 Task: Create Workspace Career Coaching Workspace description Coordinate and manage company-wide employee wellness and mental health initiatives. Workspace type Human Resources
Action: Mouse moved to (342, 67)
Screenshot: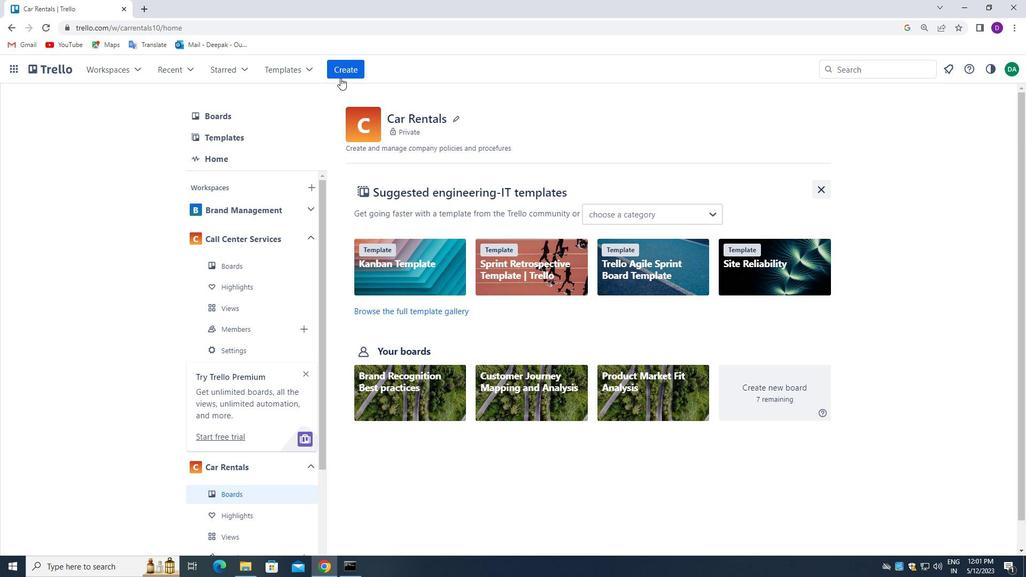 
Action: Mouse pressed left at (342, 67)
Screenshot: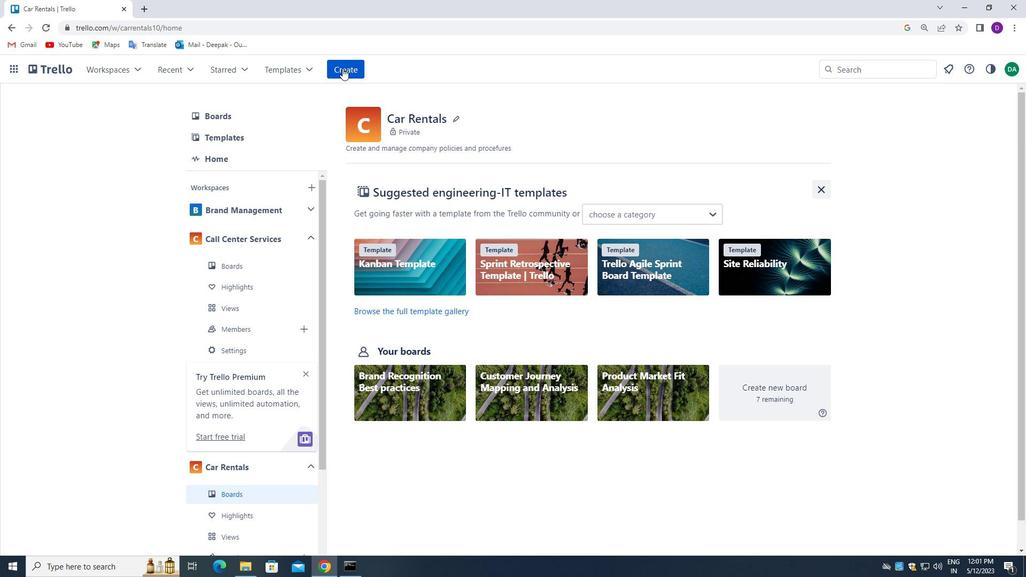 
Action: Mouse moved to (407, 192)
Screenshot: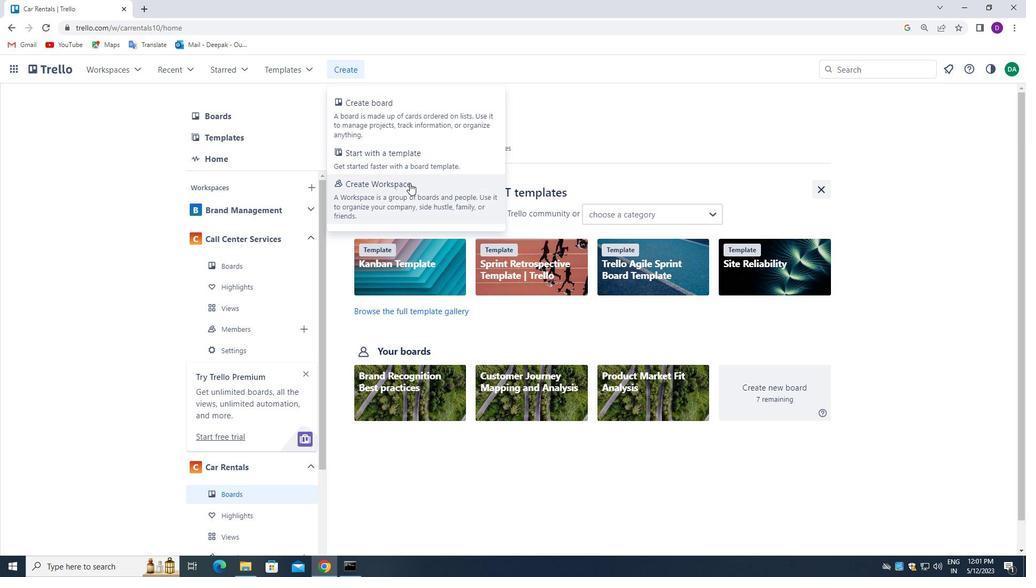 
Action: Mouse pressed left at (407, 192)
Screenshot: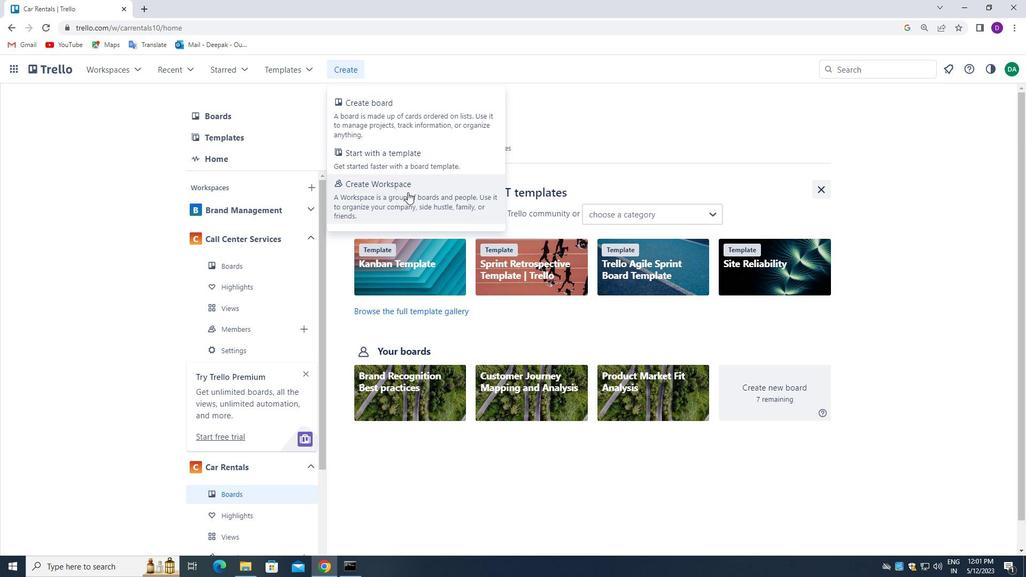 
Action: Mouse moved to (280, 223)
Screenshot: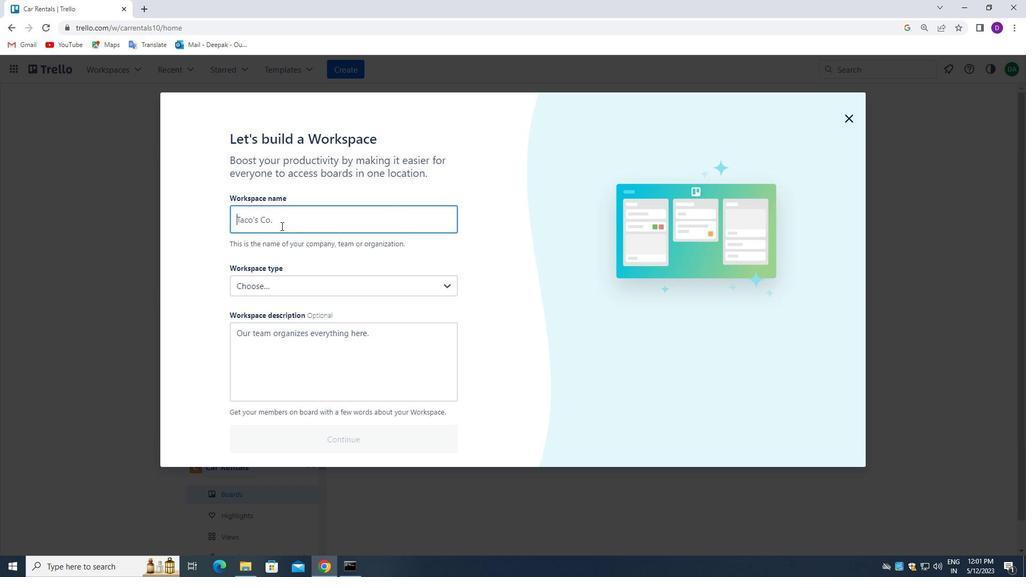 
Action: Mouse pressed left at (280, 223)
Screenshot: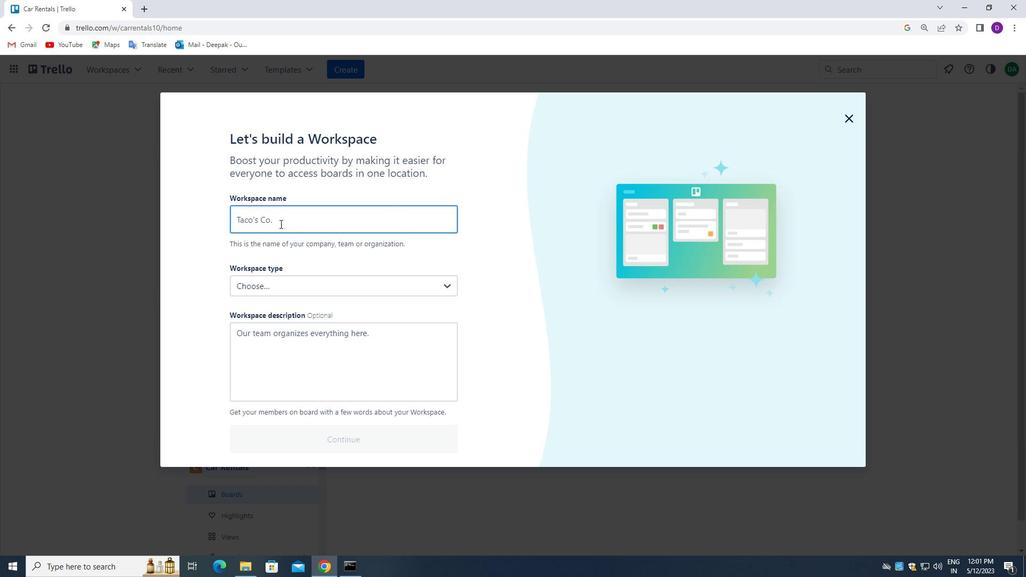 
Action: Mouse moved to (195, 184)
Screenshot: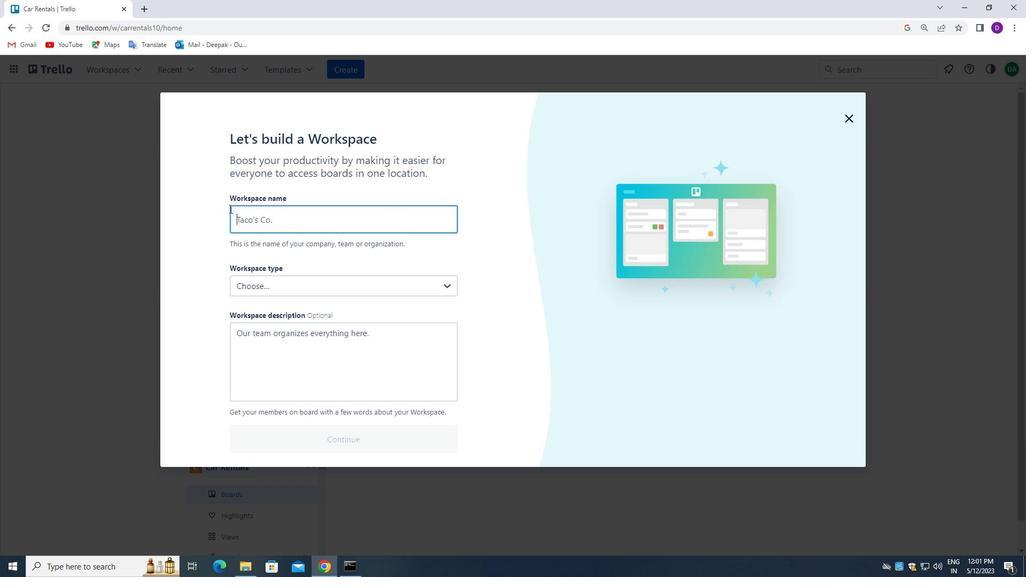 
Action: Key pressed <Key.shift_r>Coaching<Key.space><Key.shift_r>Workspace
Screenshot: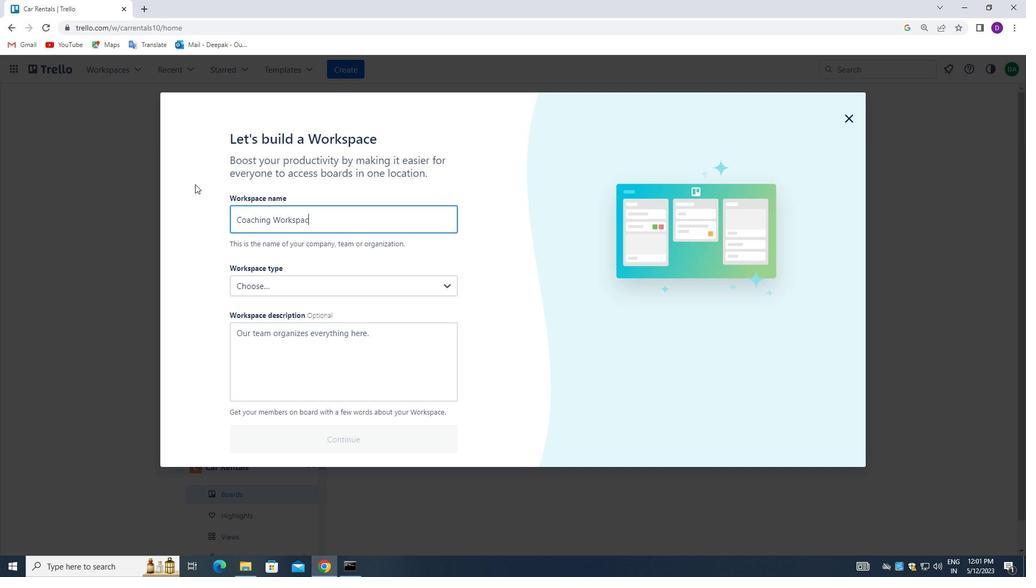 
Action: Mouse moved to (366, 266)
Screenshot: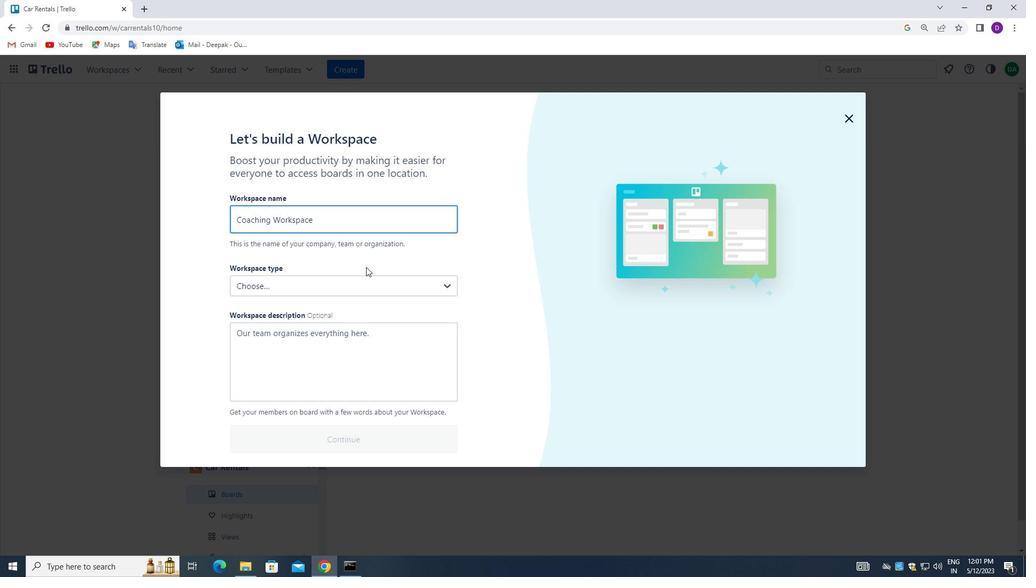 
Action: Mouse scrolled (366, 266) with delta (0, 0)
Screenshot: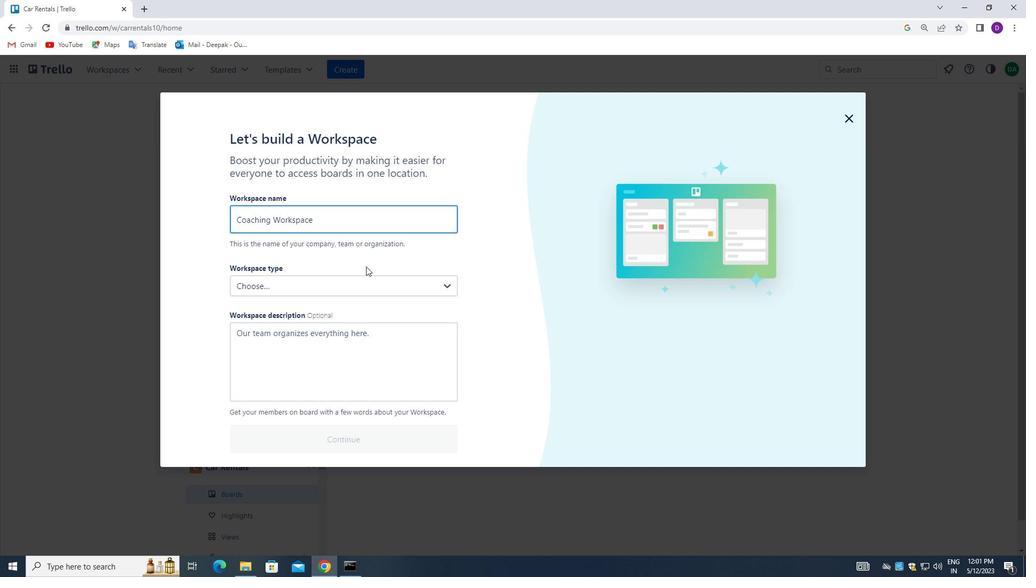 
Action: Mouse moved to (297, 348)
Screenshot: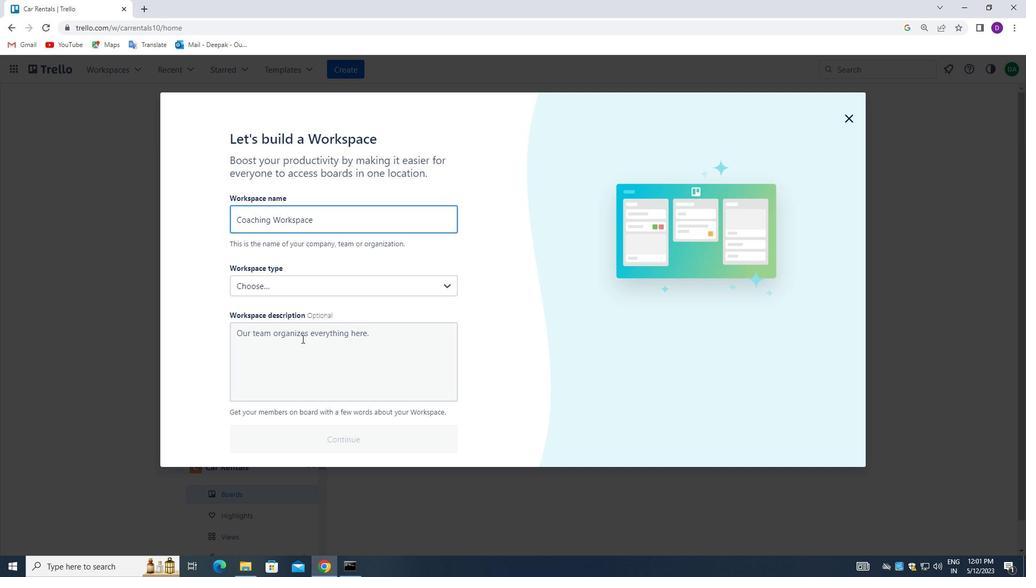 
Action: Mouse pressed left at (297, 348)
Screenshot: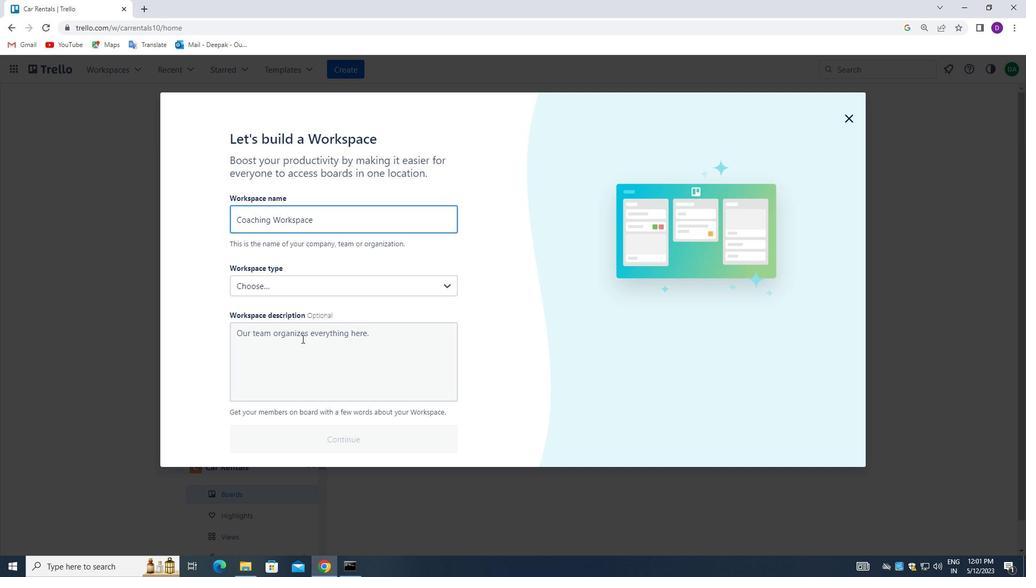 
Action: Key pressed <Key.shift_r>Coordinate<Key.space>and<Key.space>manage<Key.space>company-wide<Key.space>employee<Key.space>wellness<Key.space>and<Key.space>mental<Key.space>health<Key.space>initiatives.
Screenshot: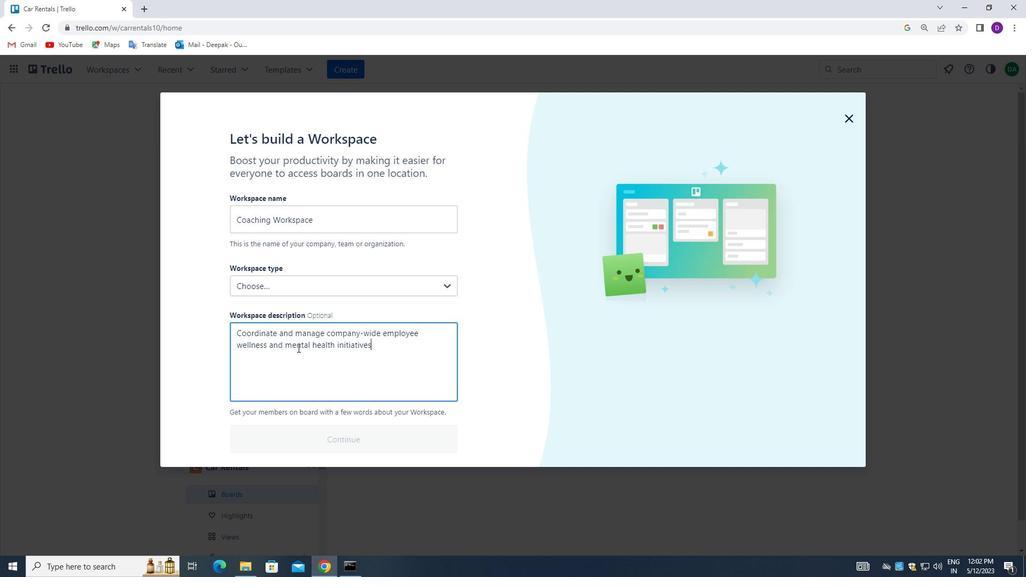 
Action: Mouse moved to (336, 286)
Screenshot: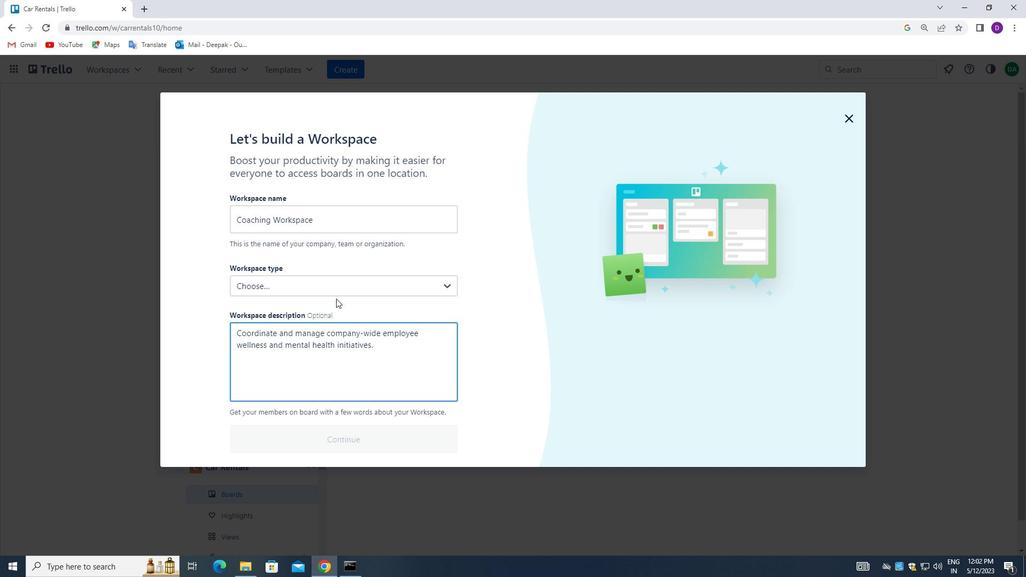 
Action: Mouse pressed left at (336, 286)
Screenshot: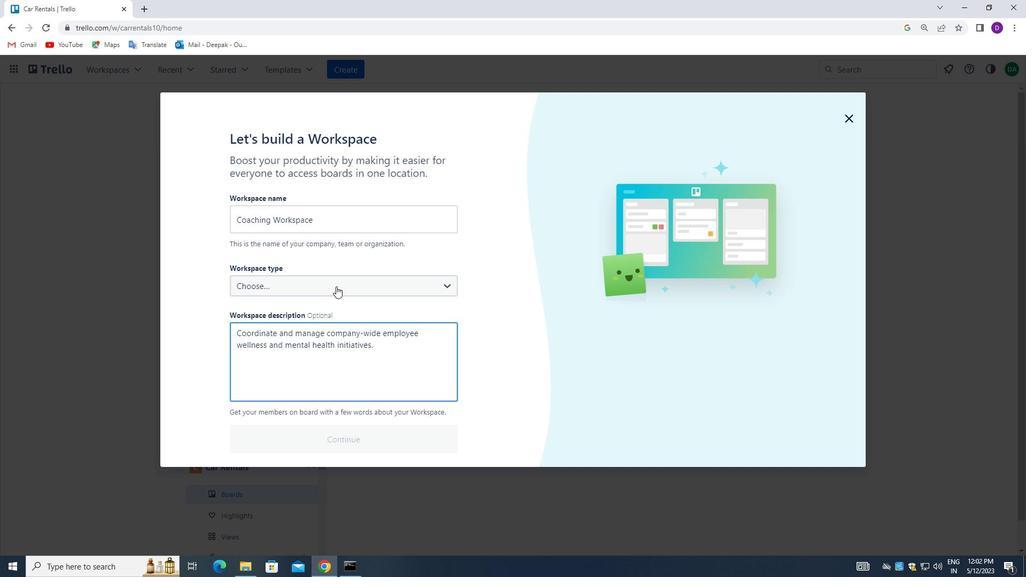 
Action: Mouse moved to (321, 349)
Screenshot: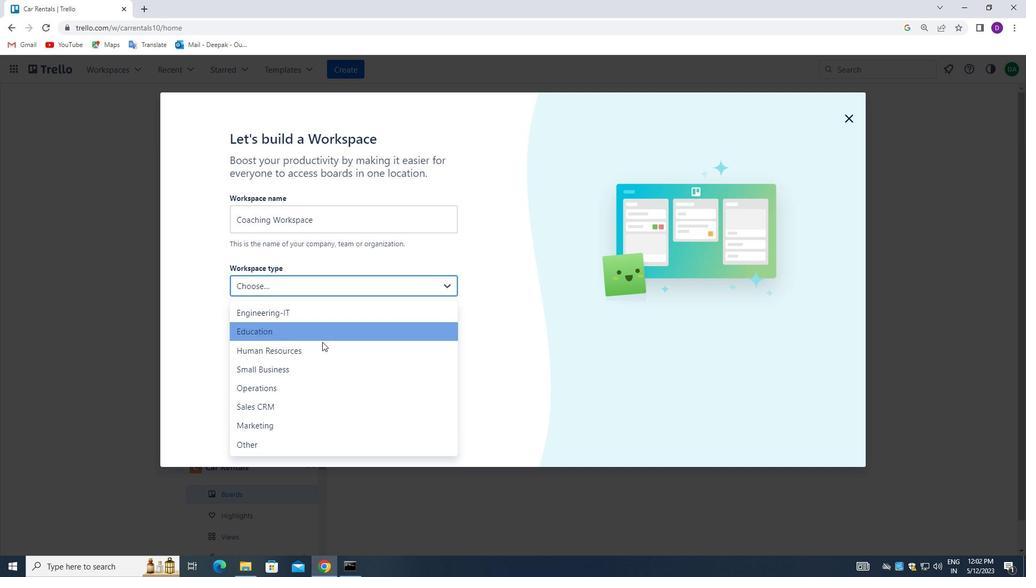
Action: Mouse pressed left at (321, 349)
Screenshot: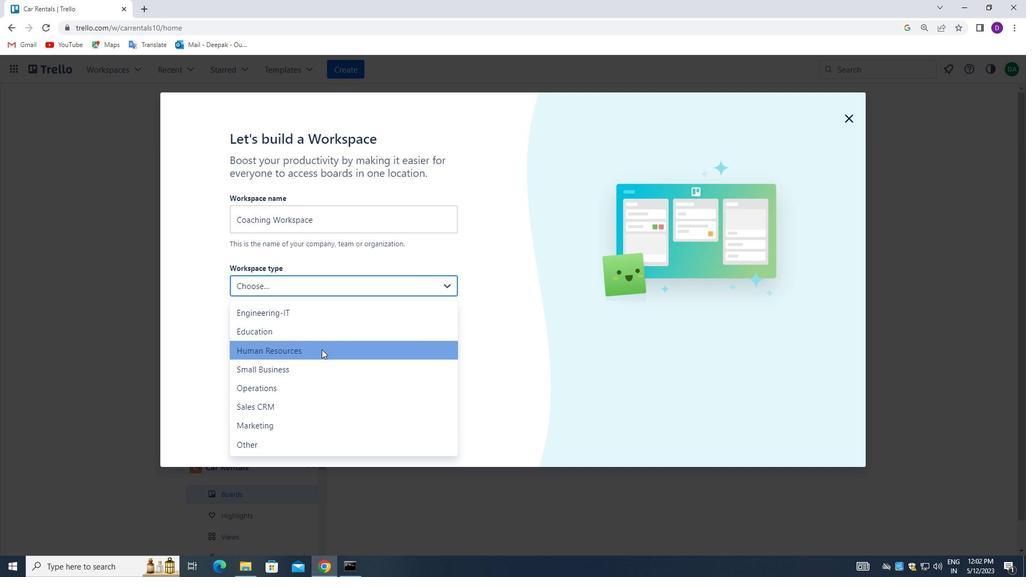 
Action: Mouse moved to (371, 386)
Screenshot: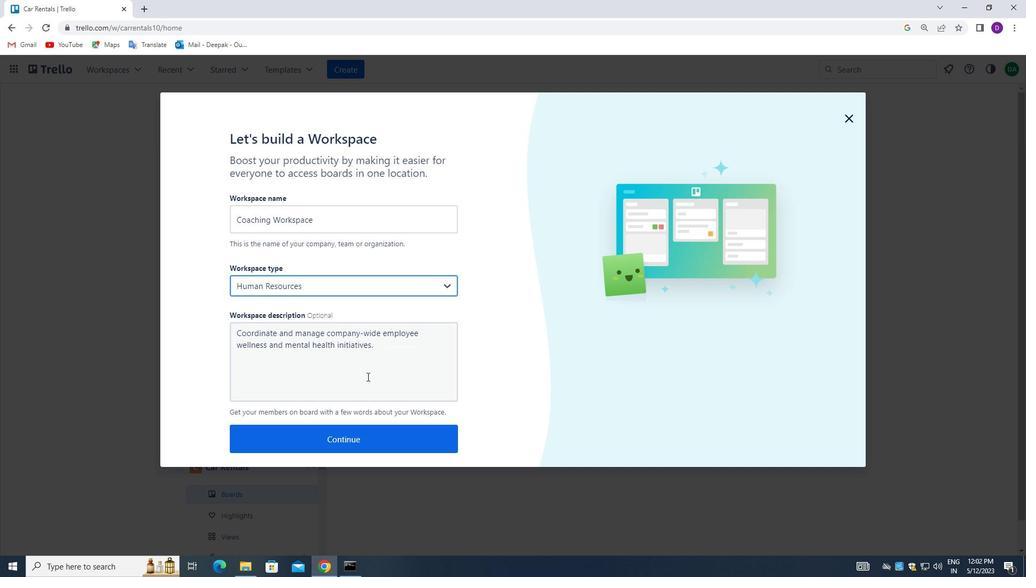 
Action: Mouse scrolled (371, 386) with delta (0, 0)
Screenshot: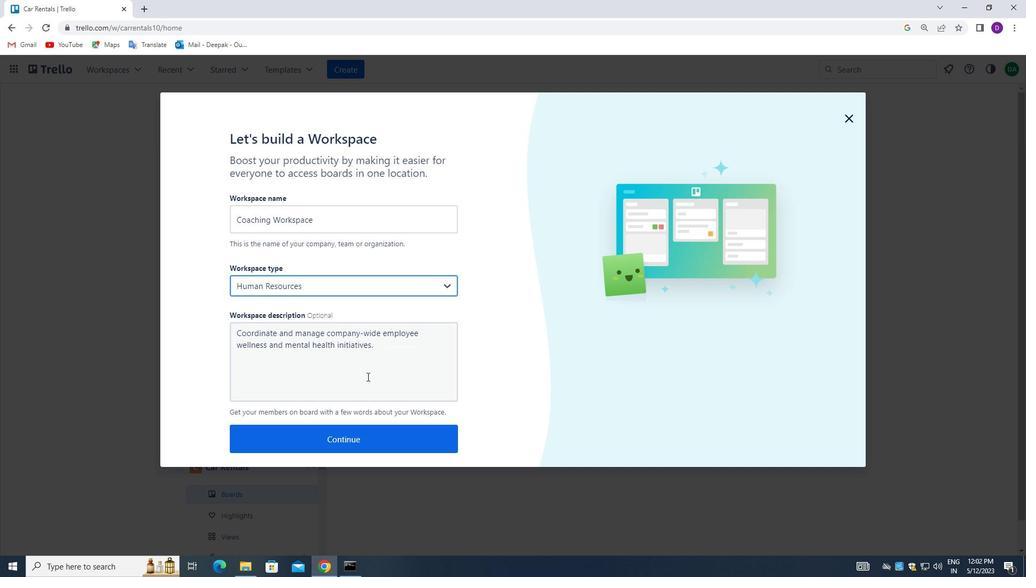 
Action: Mouse moved to (346, 441)
Screenshot: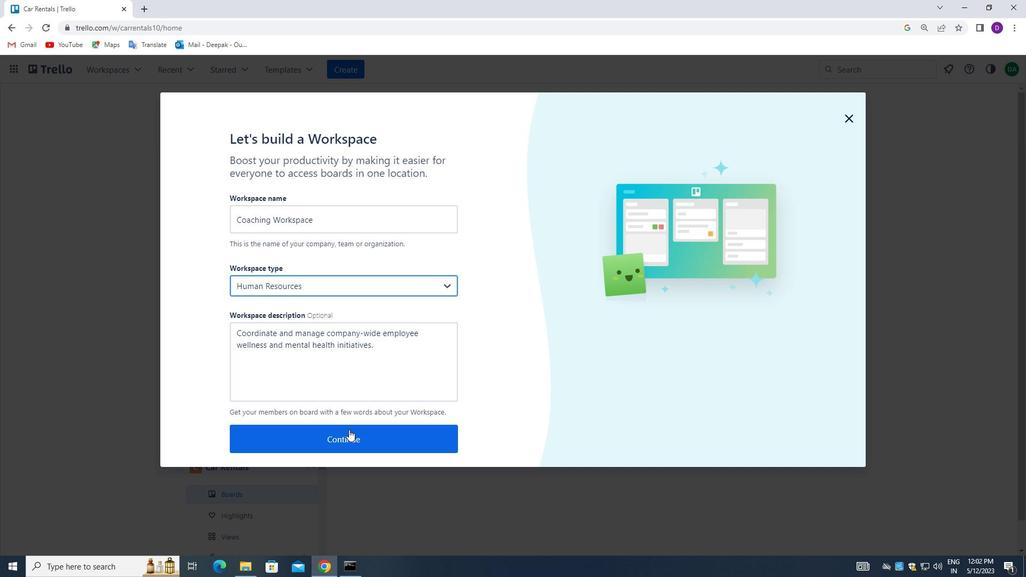 
Action: Mouse pressed left at (346, 441)
Screenshot: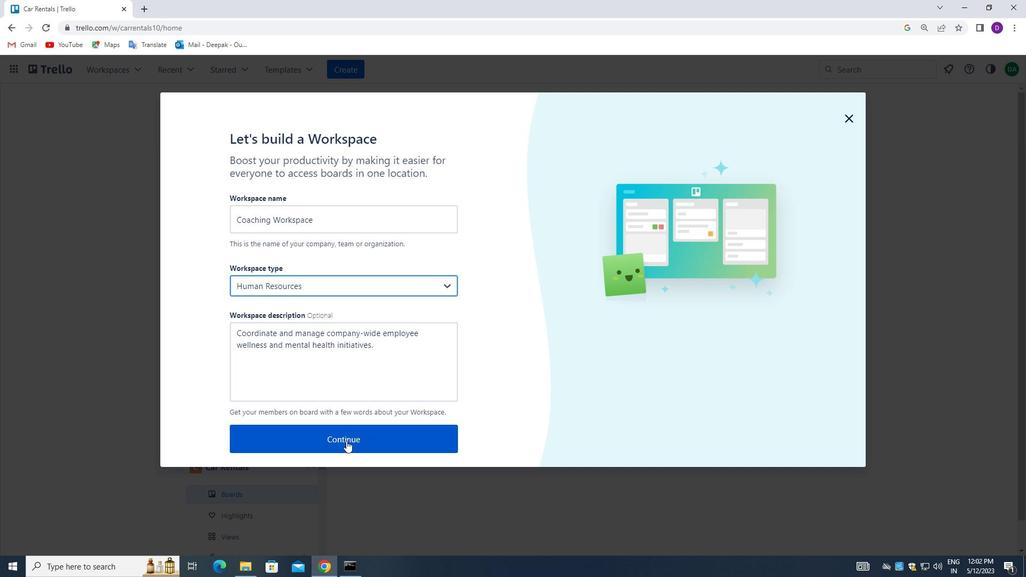 
Action: Mouse moved to (847, 117)
Screenshot: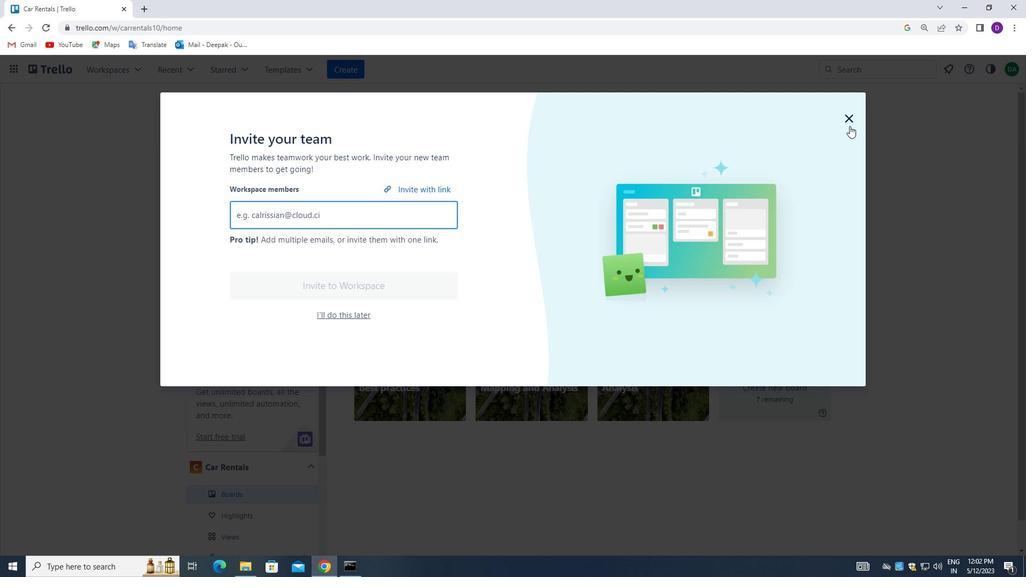 
Action: Mouse pressed left at (847, 117)
Screenshot: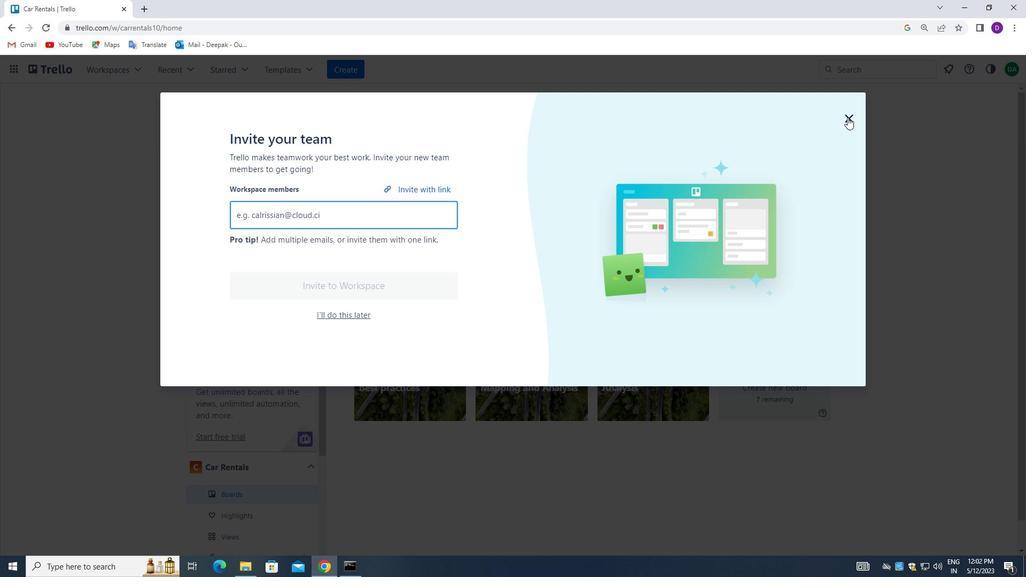 
Action: Mouse moved to (608, 189)
Screenshot: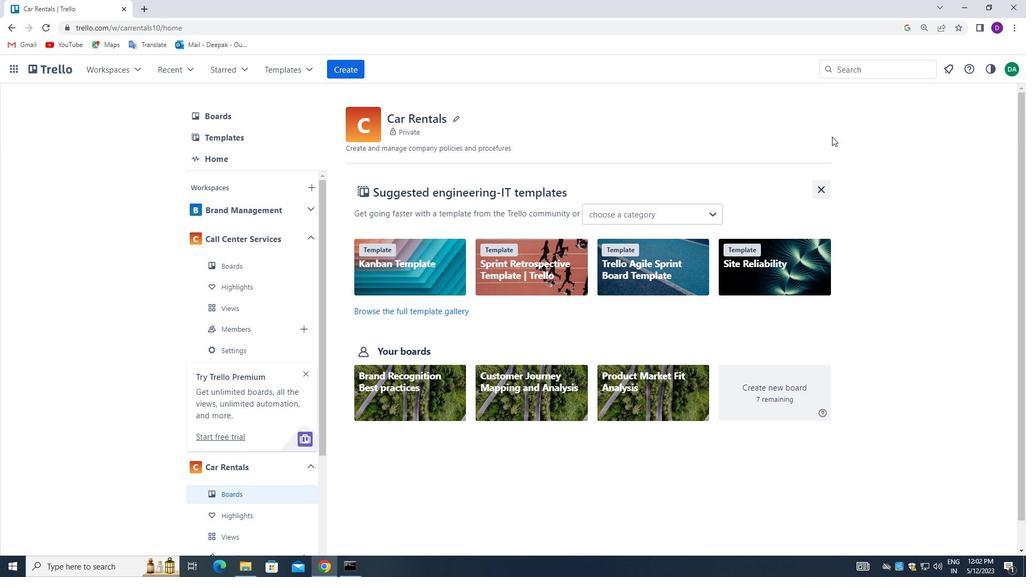 
